 Task: Start in the project UniTech the sprint 'Scope Safari', with a duration of 1 week.
Action: Mouse moved to (1289, 234)
Screenshot: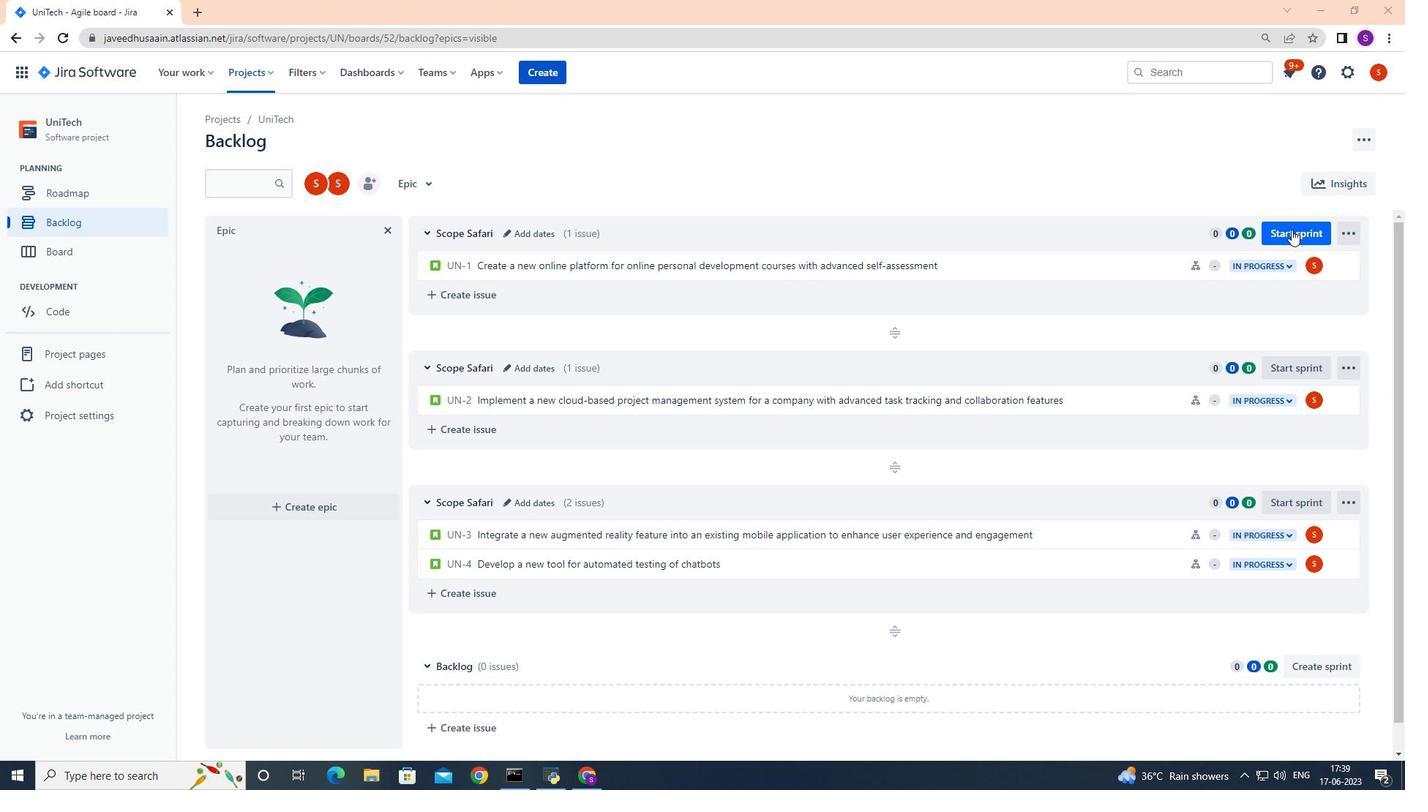 
Action: Mouse pressed left at (1289, 234)
Screenshot: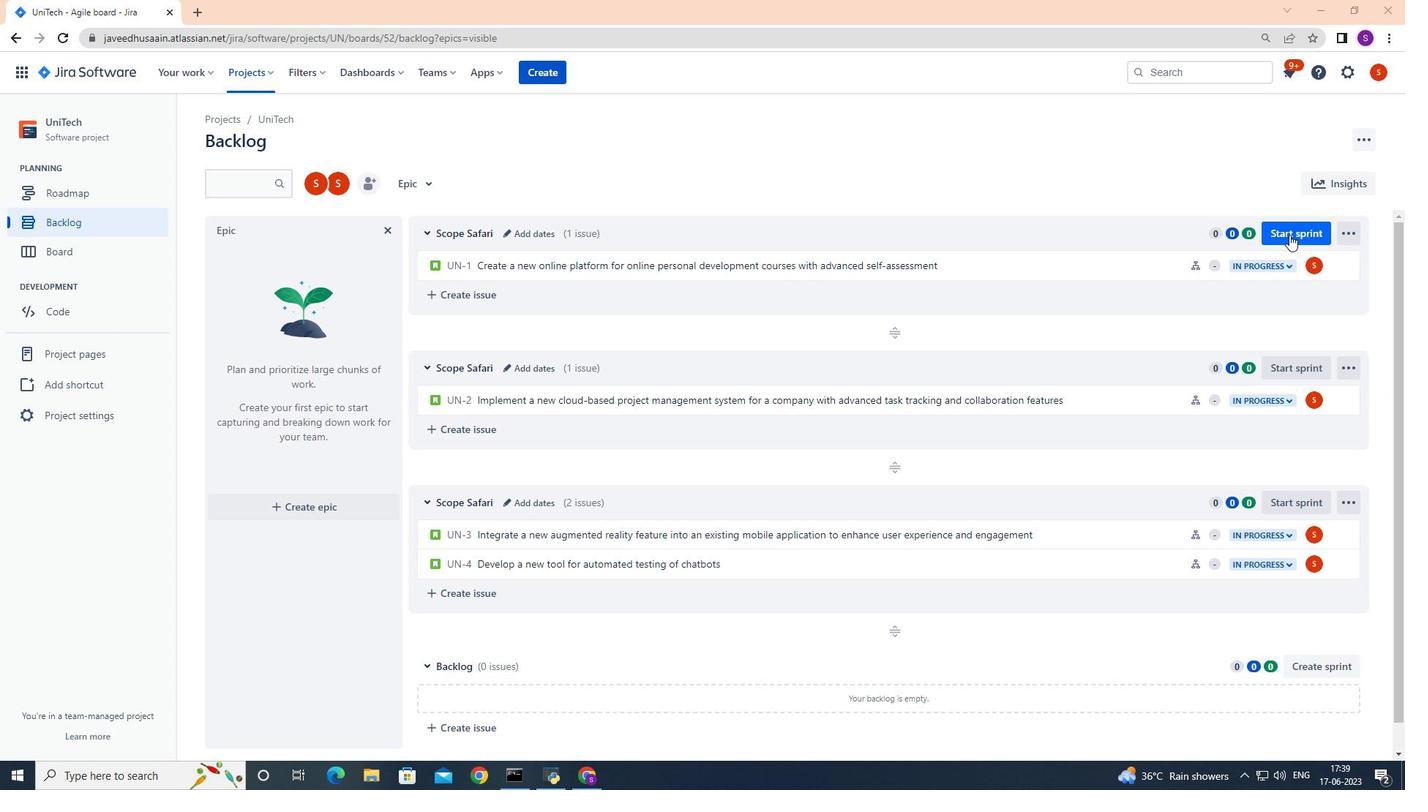 
Action: Mouse moved to (675, 250)
Screenshot: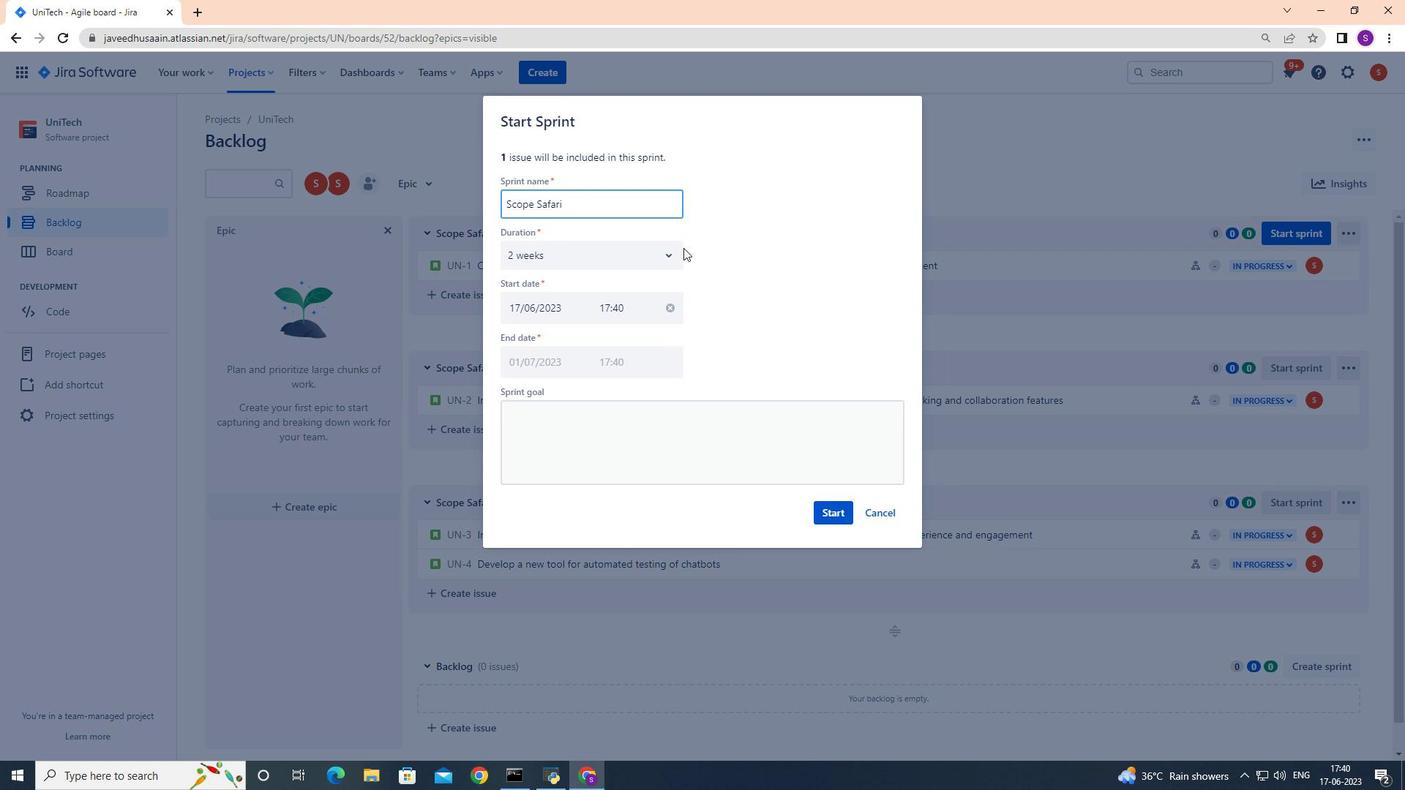
Action: Mouse pressed left at (675, 250)
Screenshot: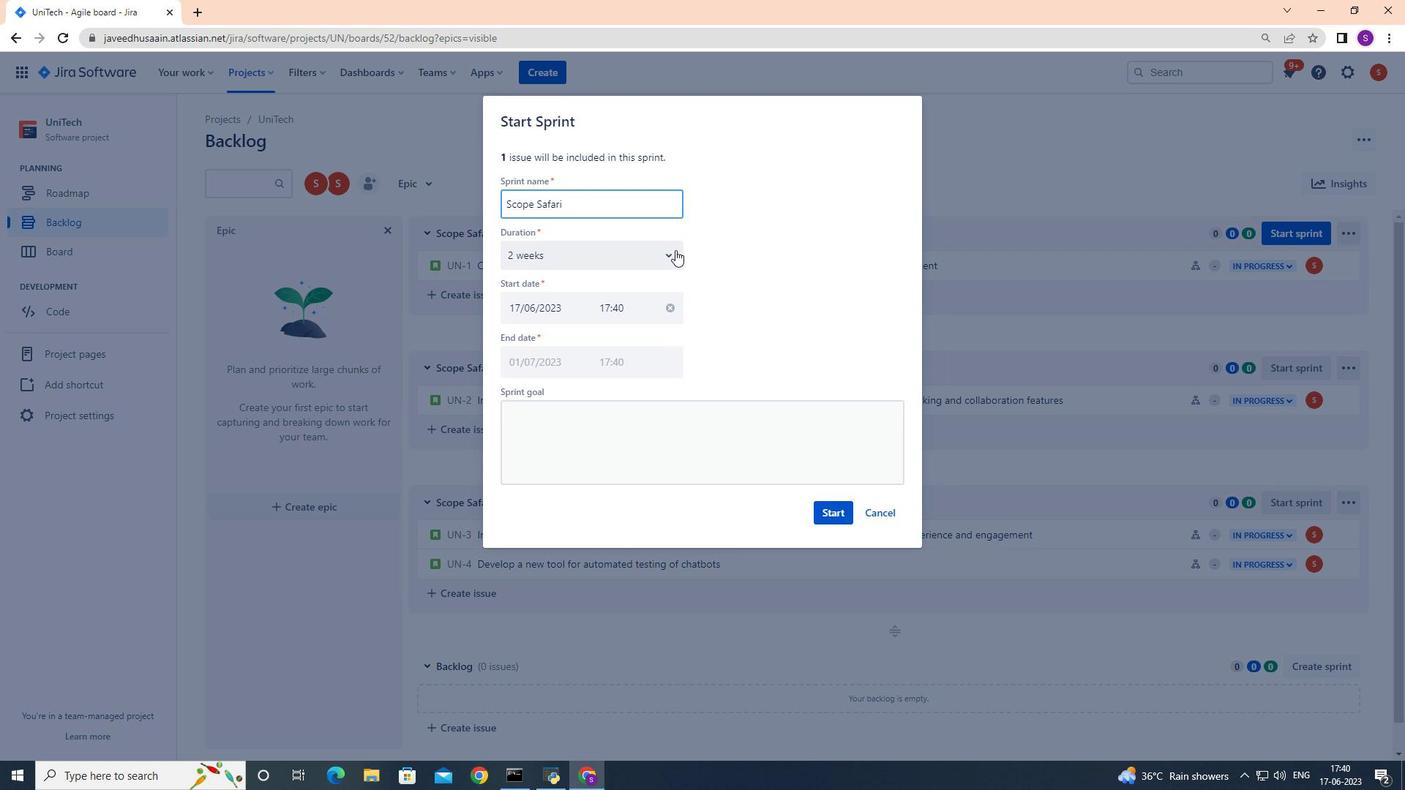 
Action: Mouse moved to (573, 291)
Screenshot: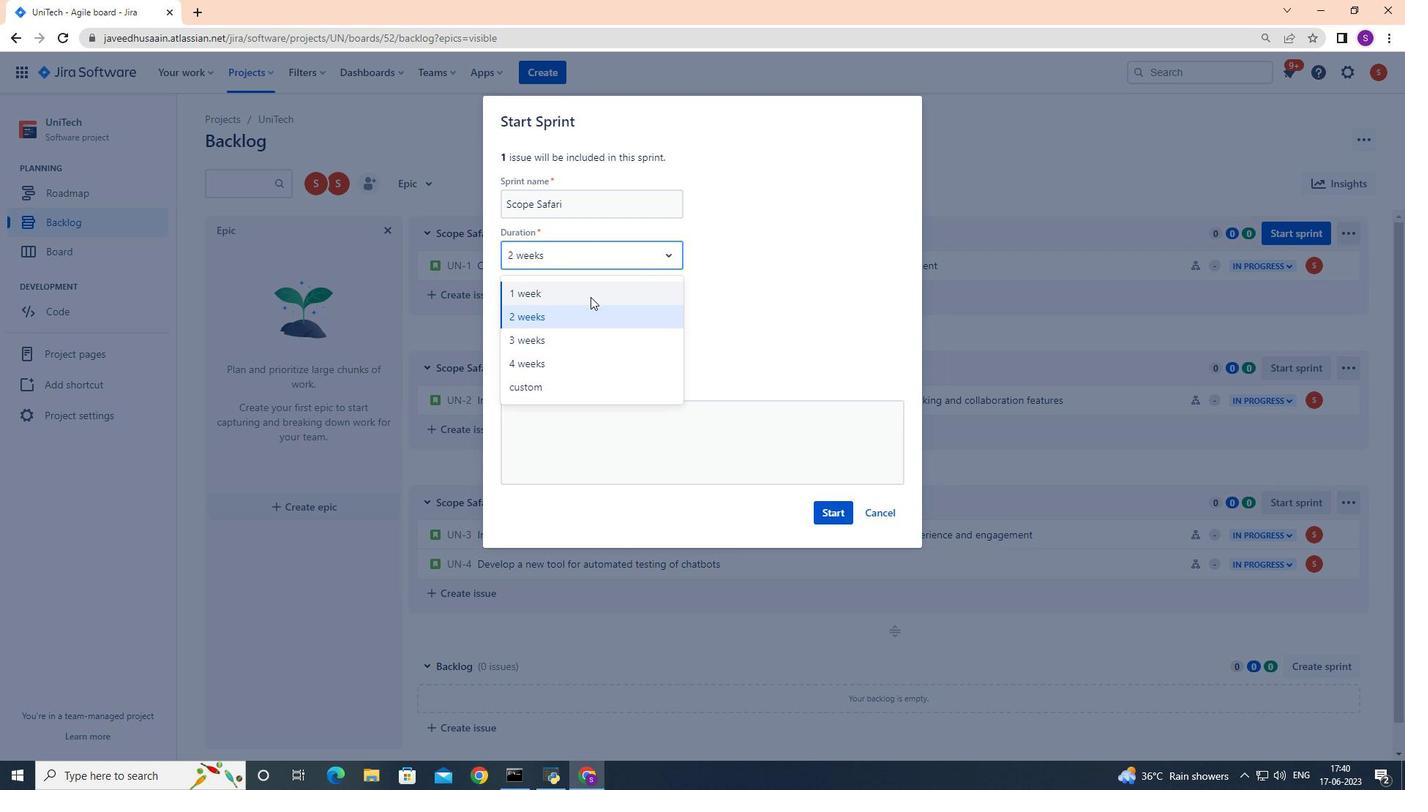 
Action: Mouse pressed left at (573, 291)
Screenshot: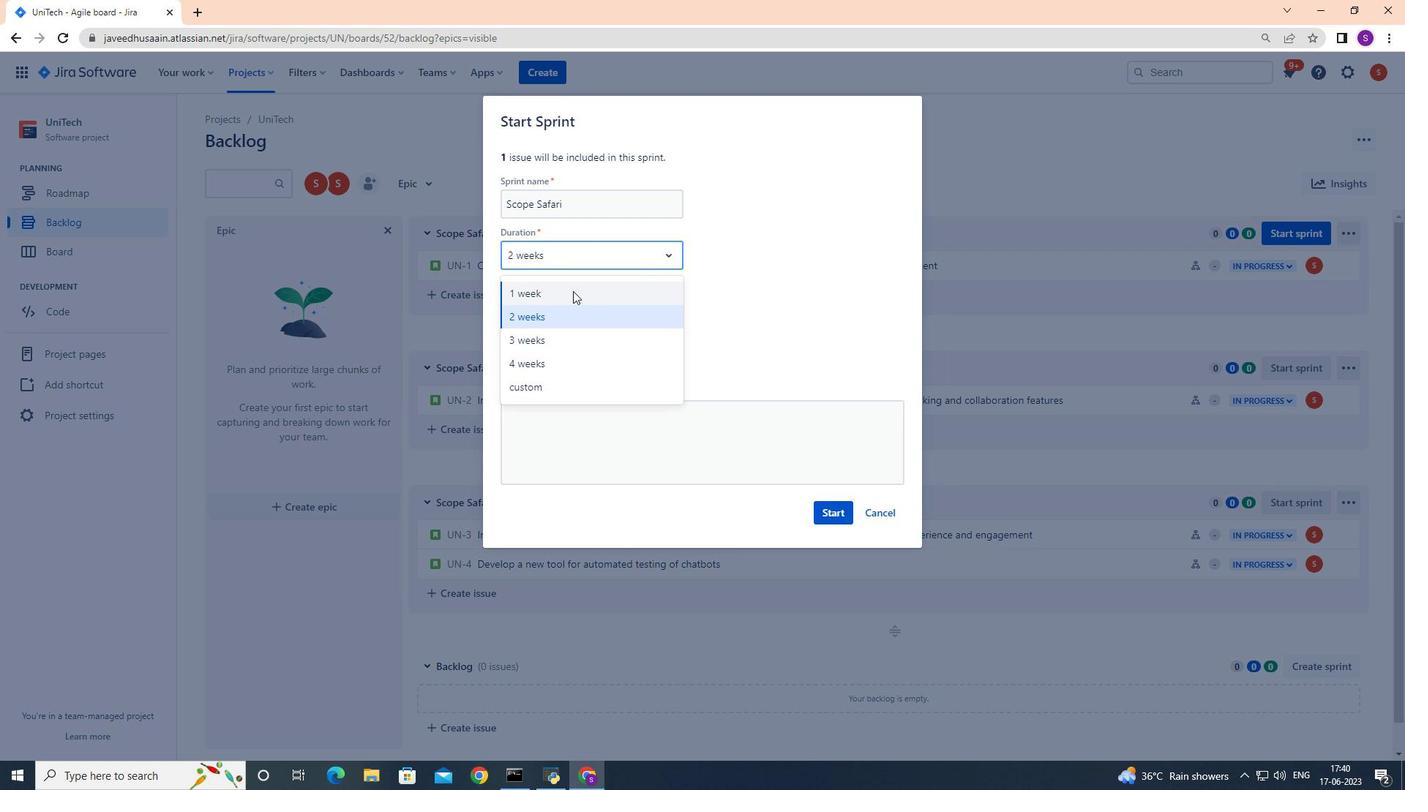 
Action: Mouse moved to (829, 515)
Screenshot: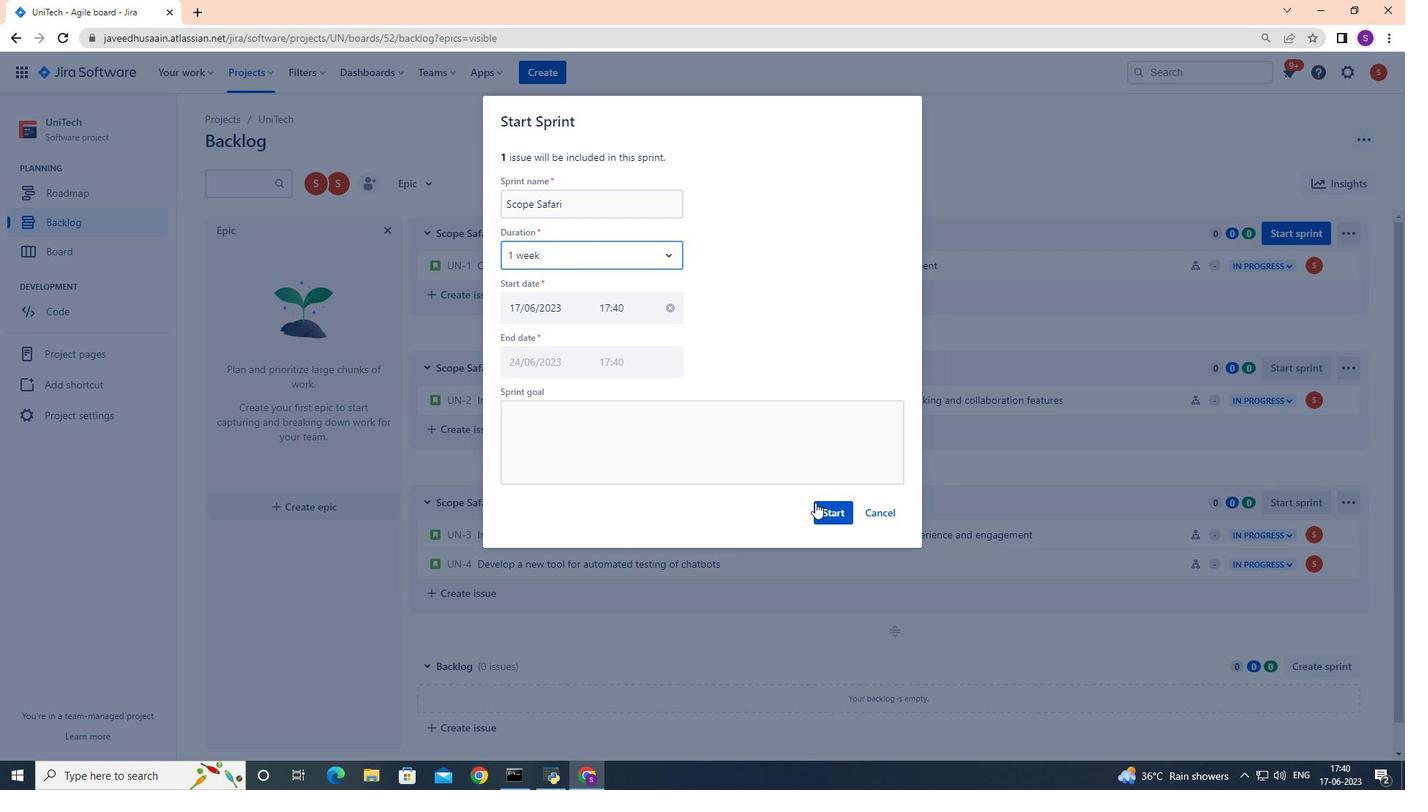 
Action: Mouse pressed left at (829, 515)
Screenshot: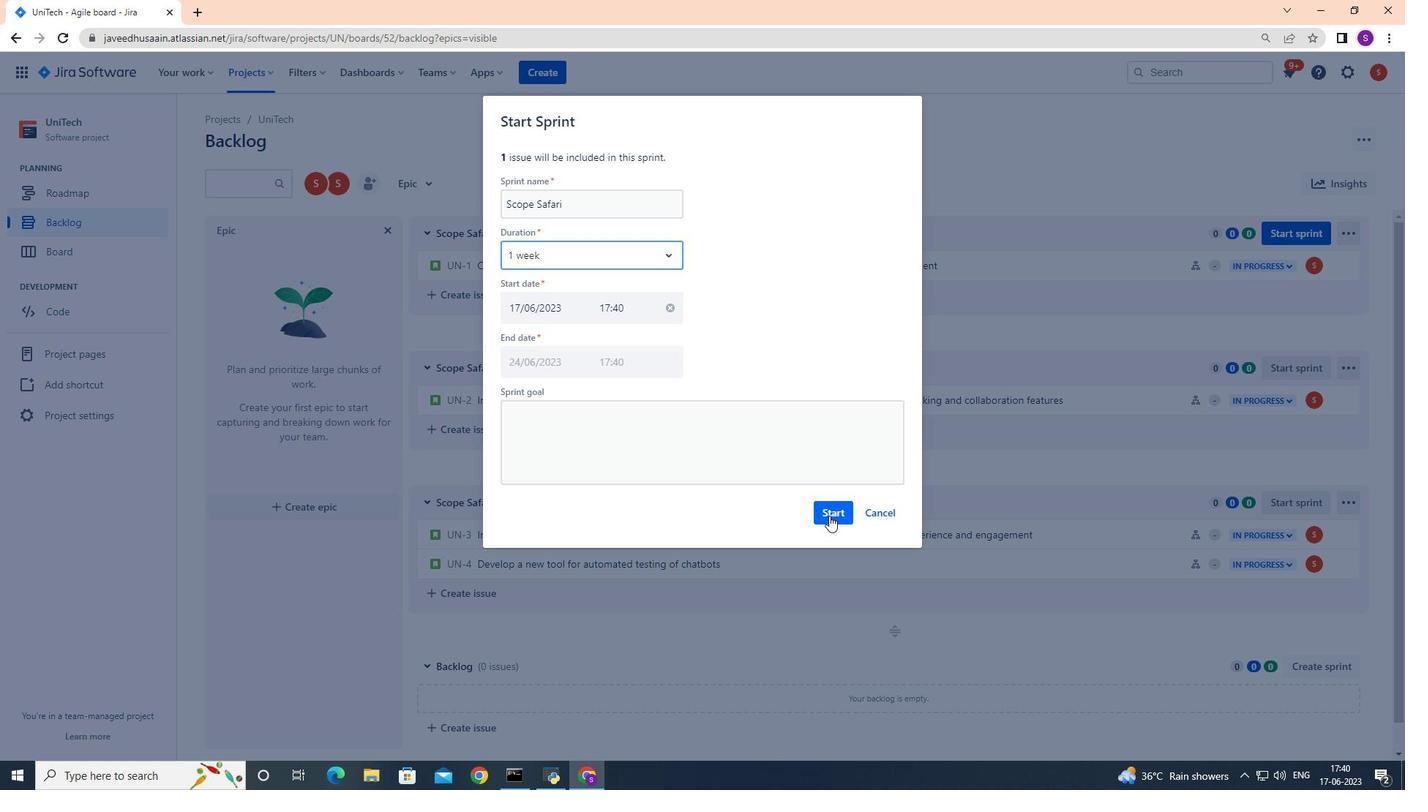 
Action: Mouse moved to (88, 220)
Screenshot: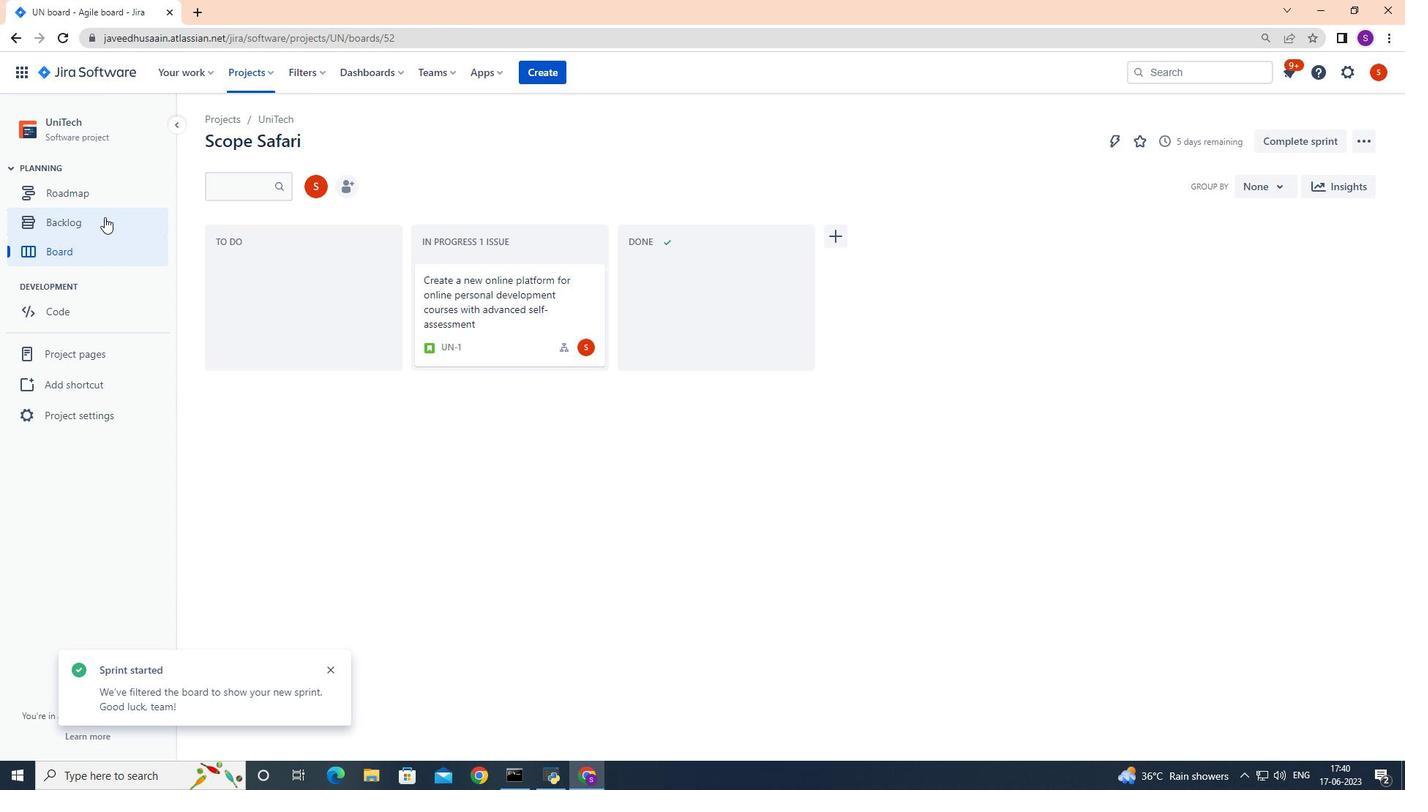 
Action: Mouse pressed left at (88, 220)
Screenshot: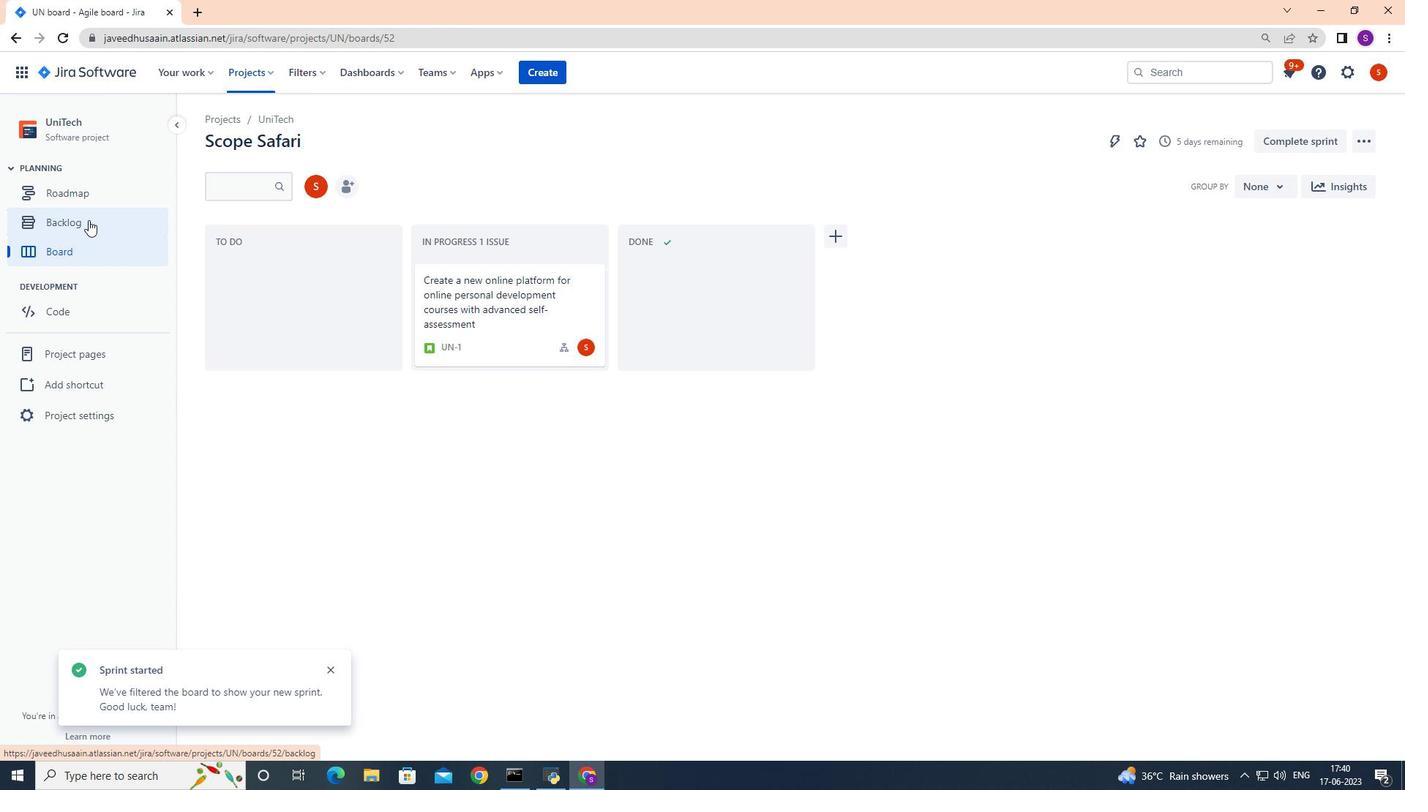 
Action: Mouse moved to (559, 237)
Screenshot: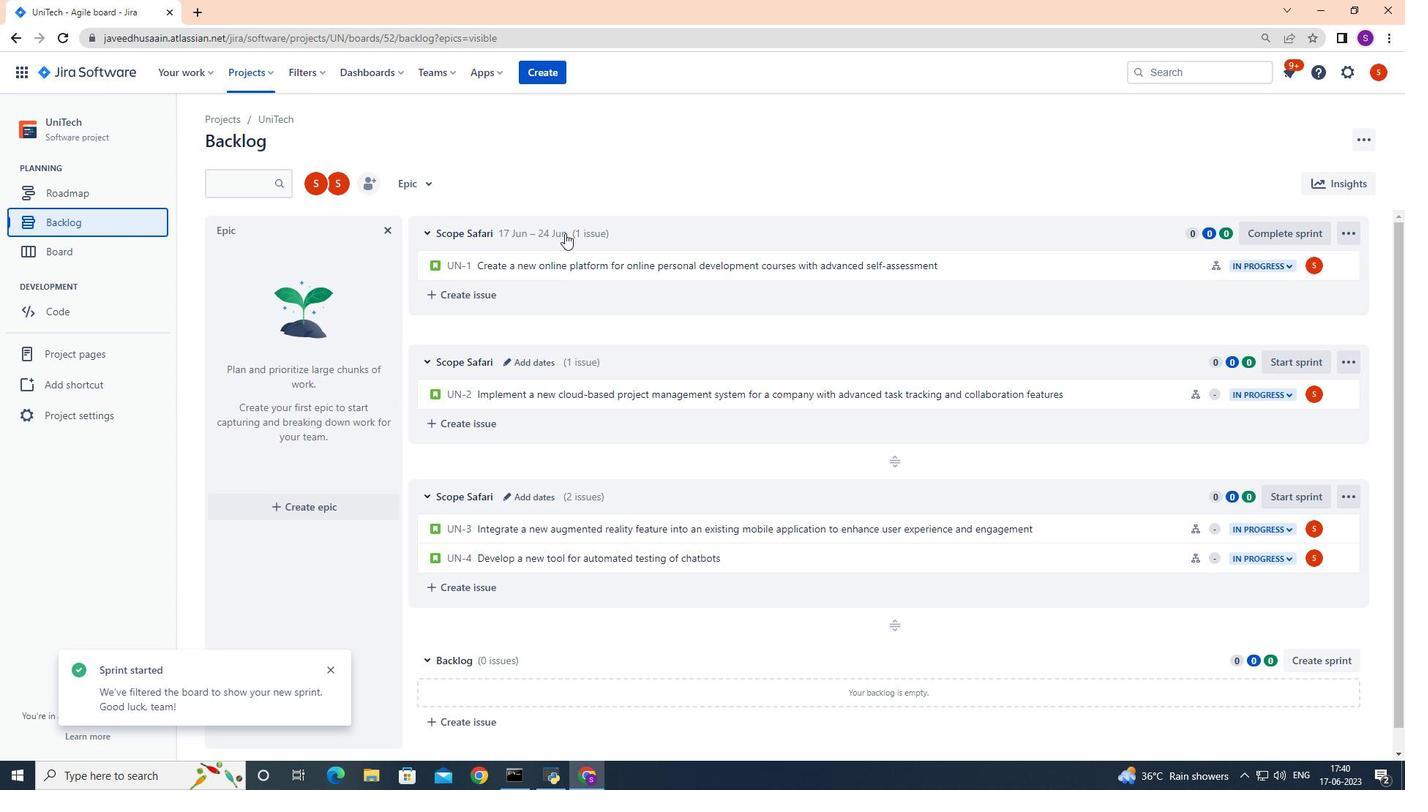 
